 Task: Create a due date automation trigger when advanced on, on the tuesday after a card is due add basic assigned to anyone at 11:00 AM.
Action: Mouse moved to (1102, 83)
Screenshot: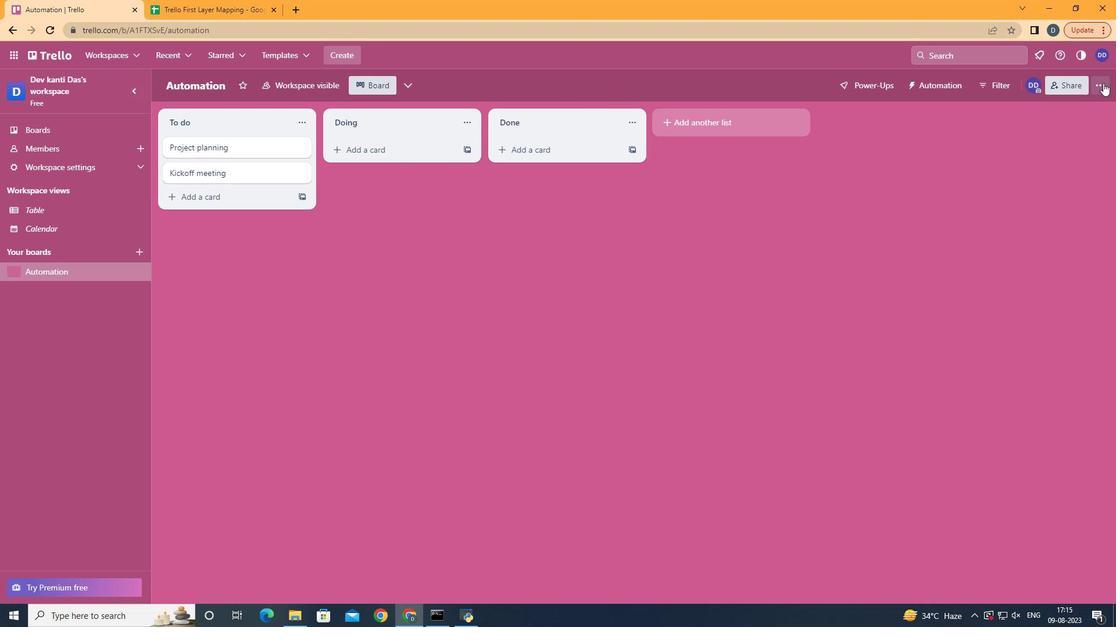 
Action: Mouse pressed left at (1102, 83)
Screenshot: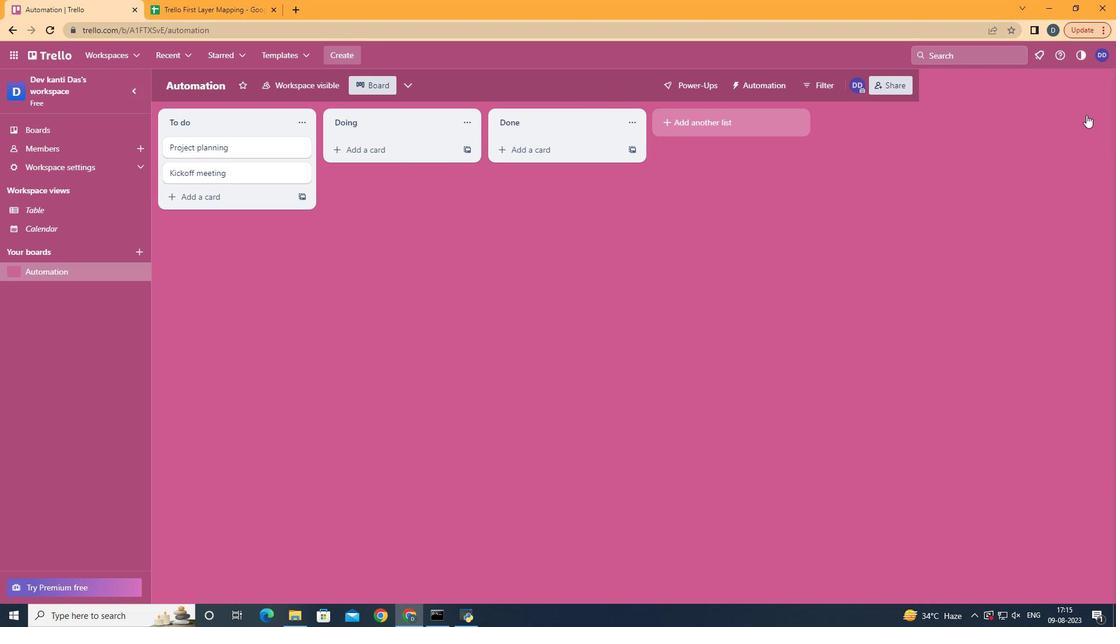 
Action: Mouse moved to (993, 264)
Screenshot: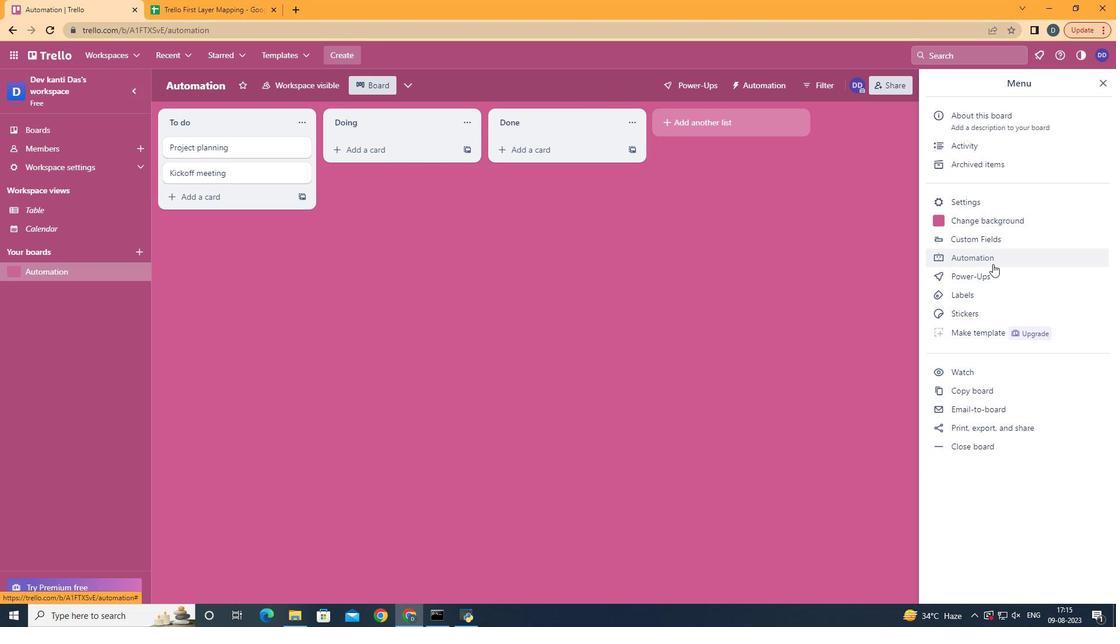 
Action: Mouse pressed left at (993, 264)
Screenshot: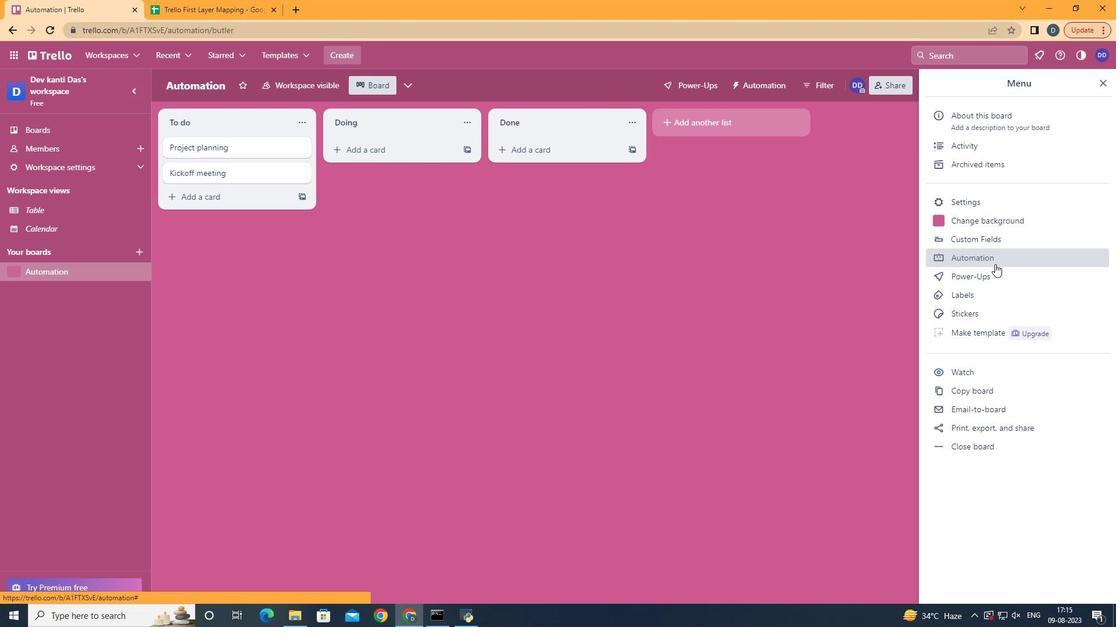 
Action: Mouse moved to (236, 236)
Screenshot: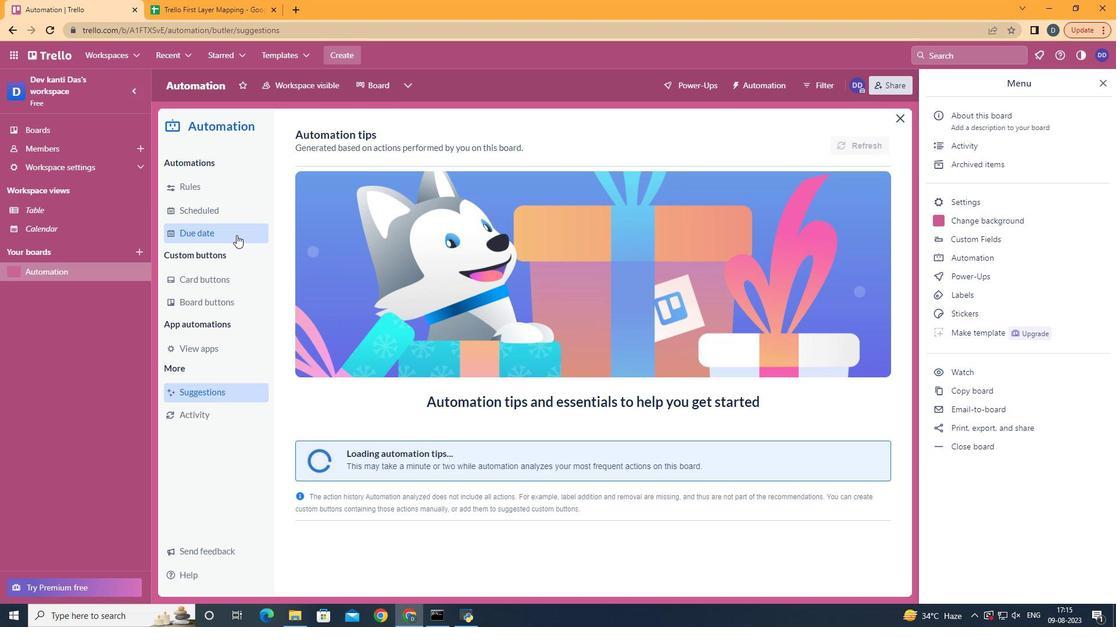 
Action: Mouse pressed left at (236, 236)
Screenshot: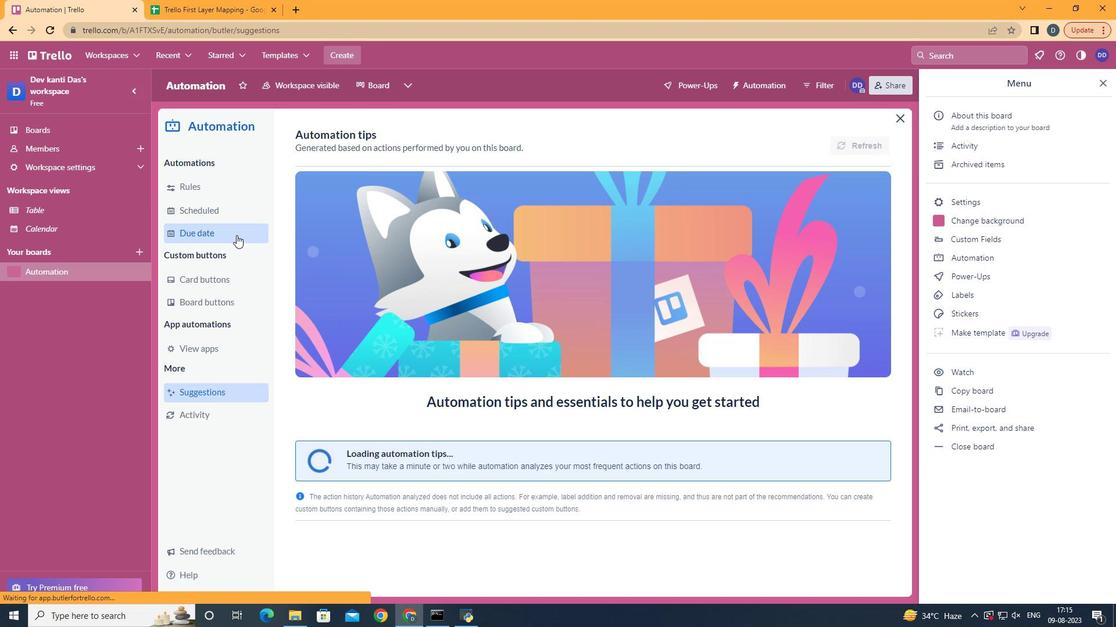 
Action: Mouse moved to (810, 141)
Screenshot: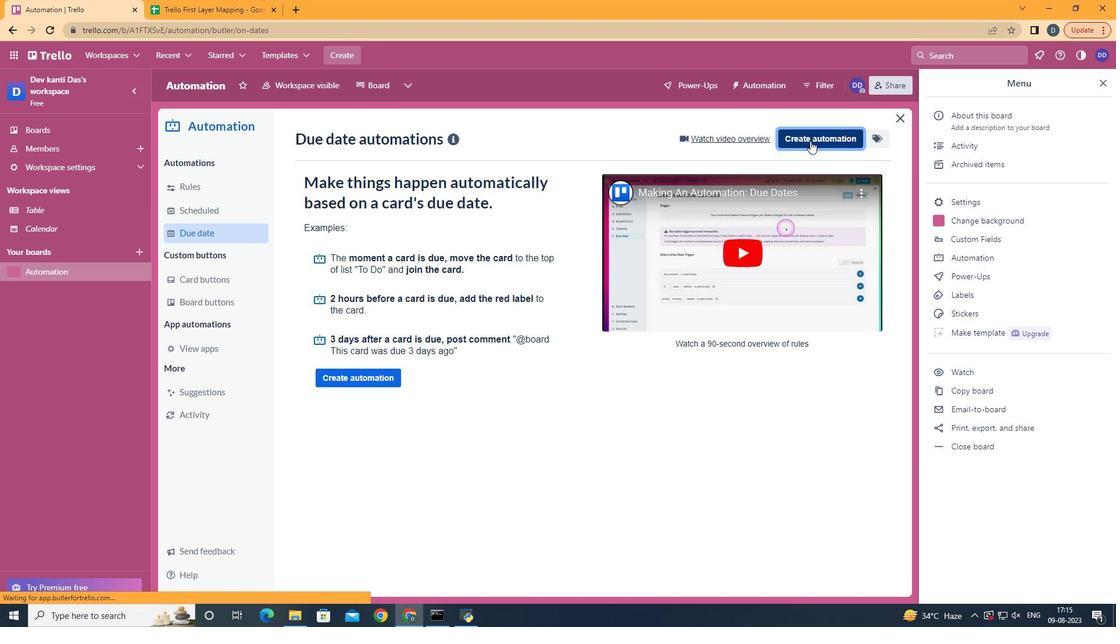 
Action: Mouse pressed left at (810, 141)
Screenshot: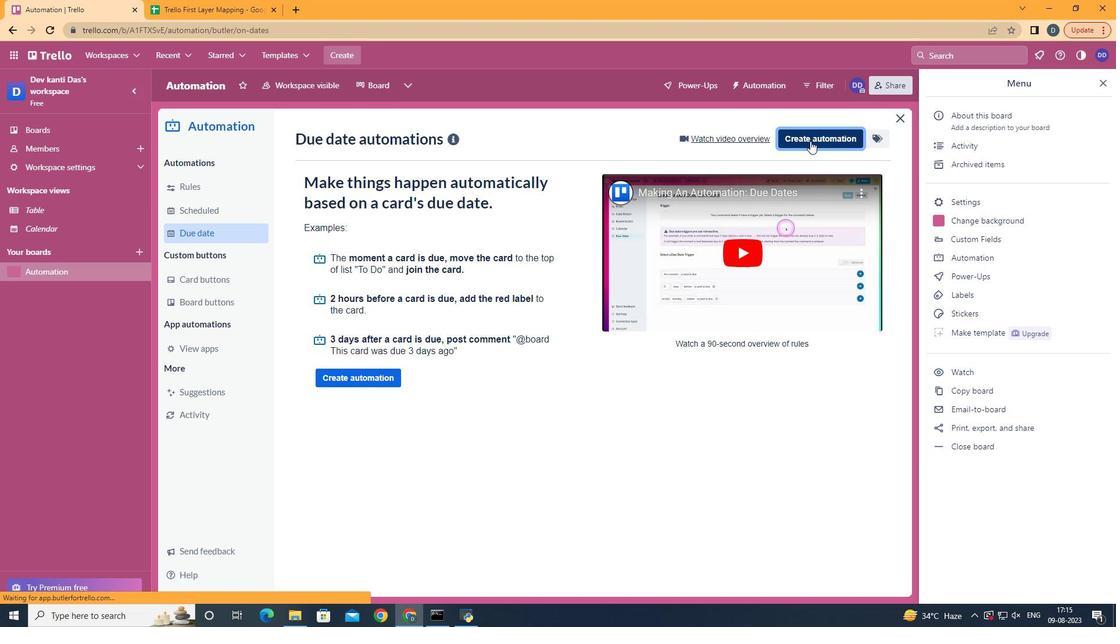 
Action: Mouse moved to (616, 245)
Screenshot: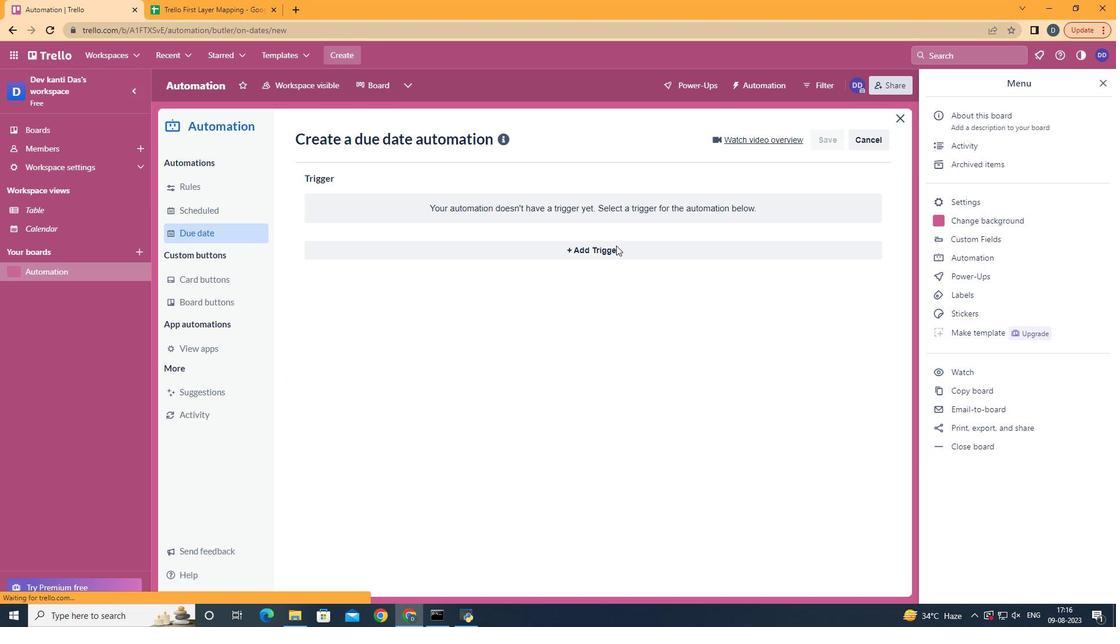 
Action: Mouse pressed left at (616, 245)
Screenshot: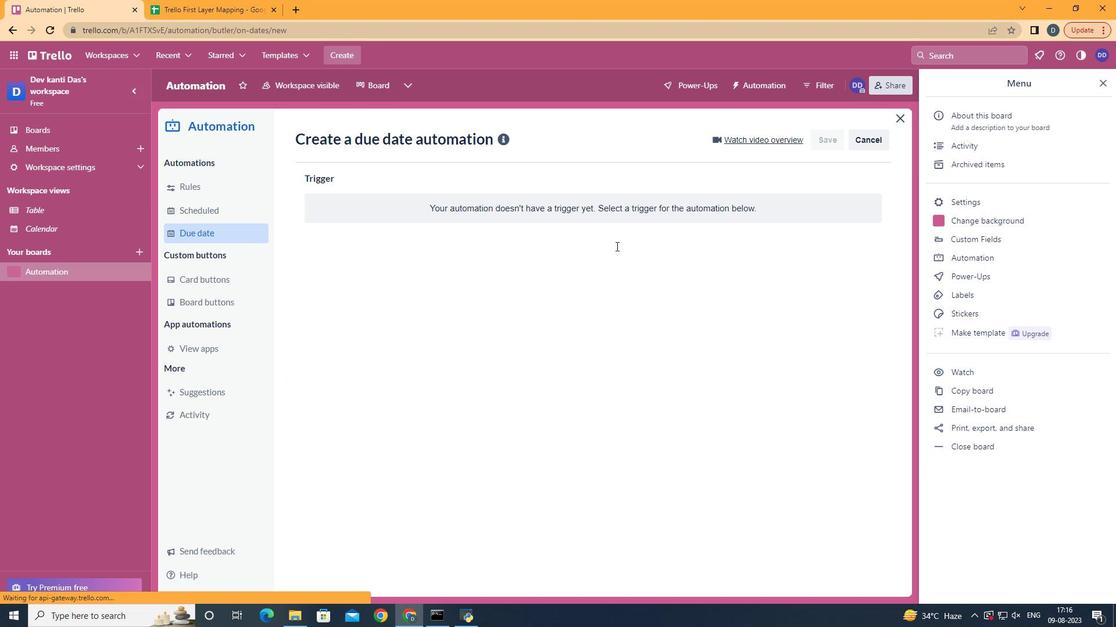 
Action: Mouse moved to (373, 323)
Screenshot: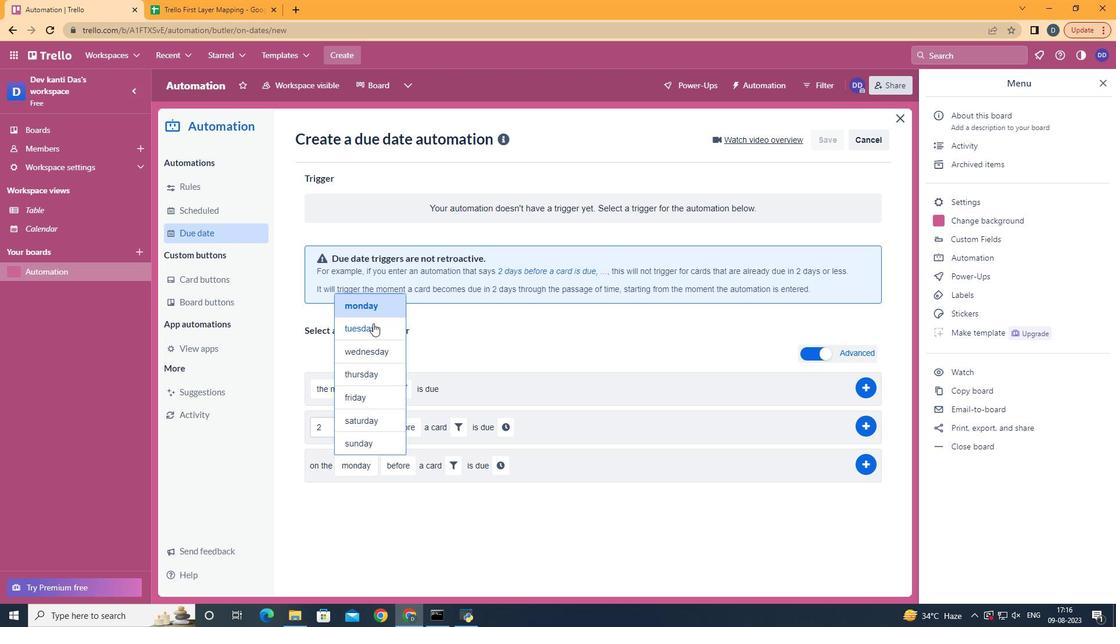 
Action: Mouse pressed left at (373, 323)
Screenshot: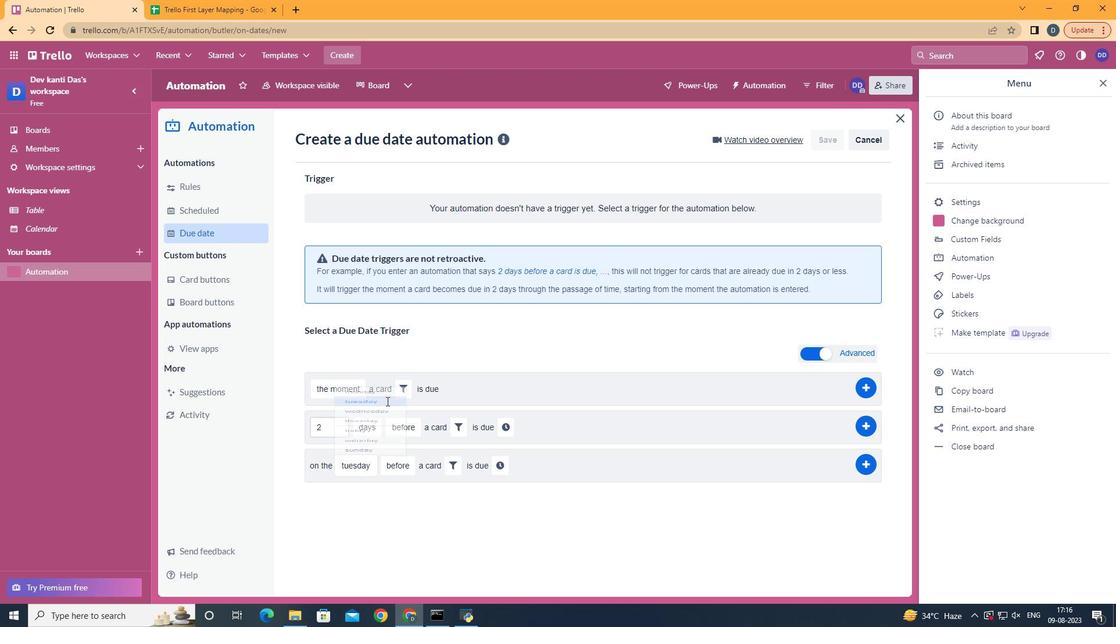 
Action: Mouse moved to (404, 503)
Screenshot: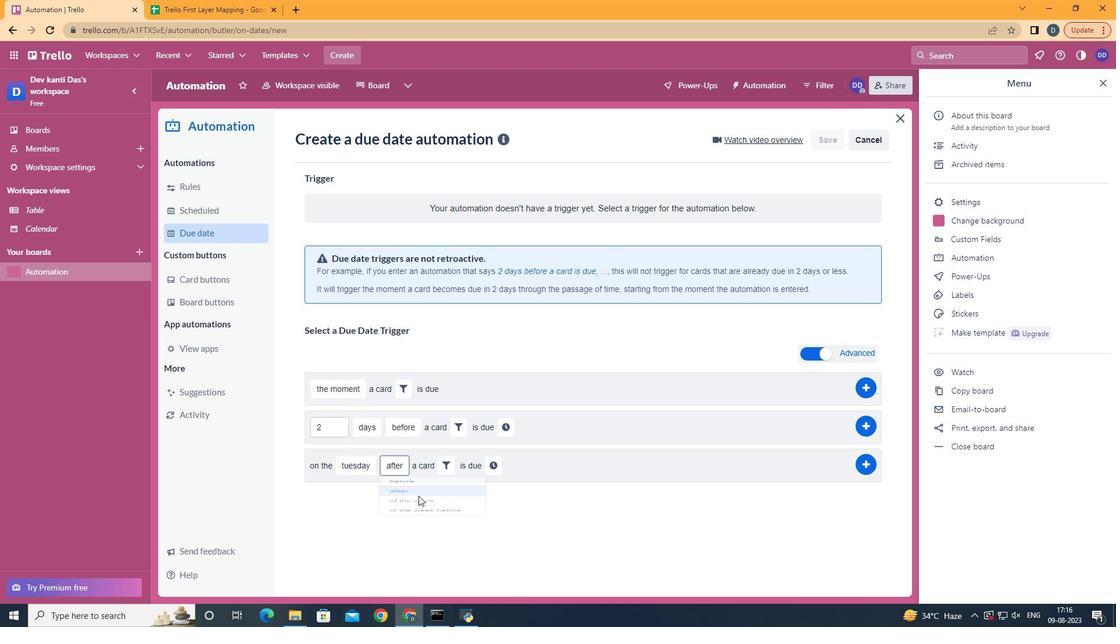 
Action: Mouse pressed left at (404, 503)
Screenshot: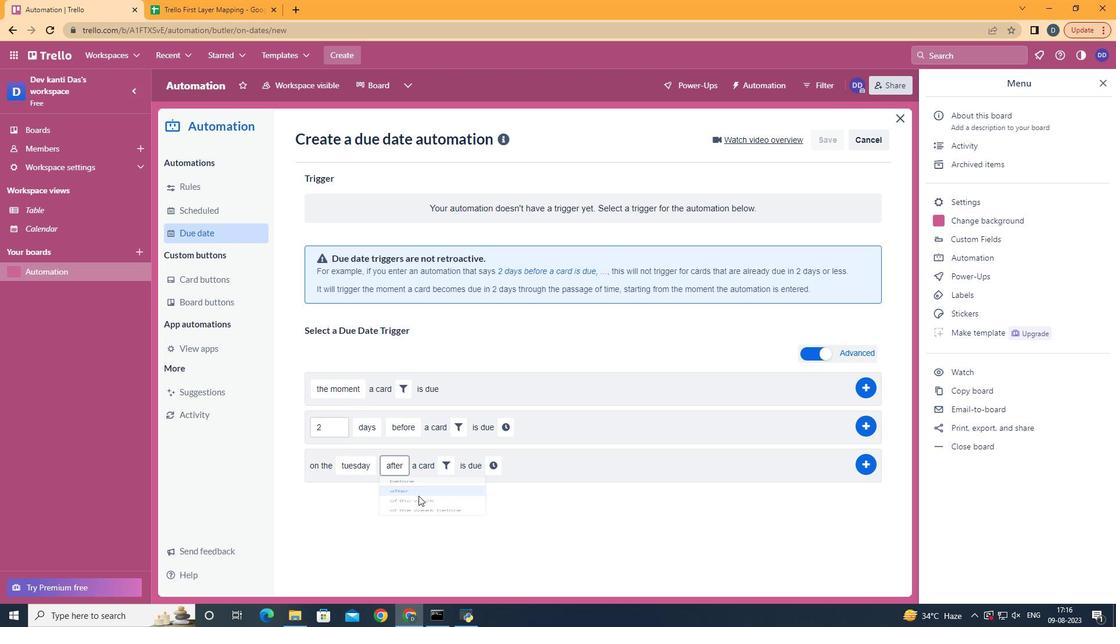 
Action: Mouse moved to (447, 471)
Screenshot: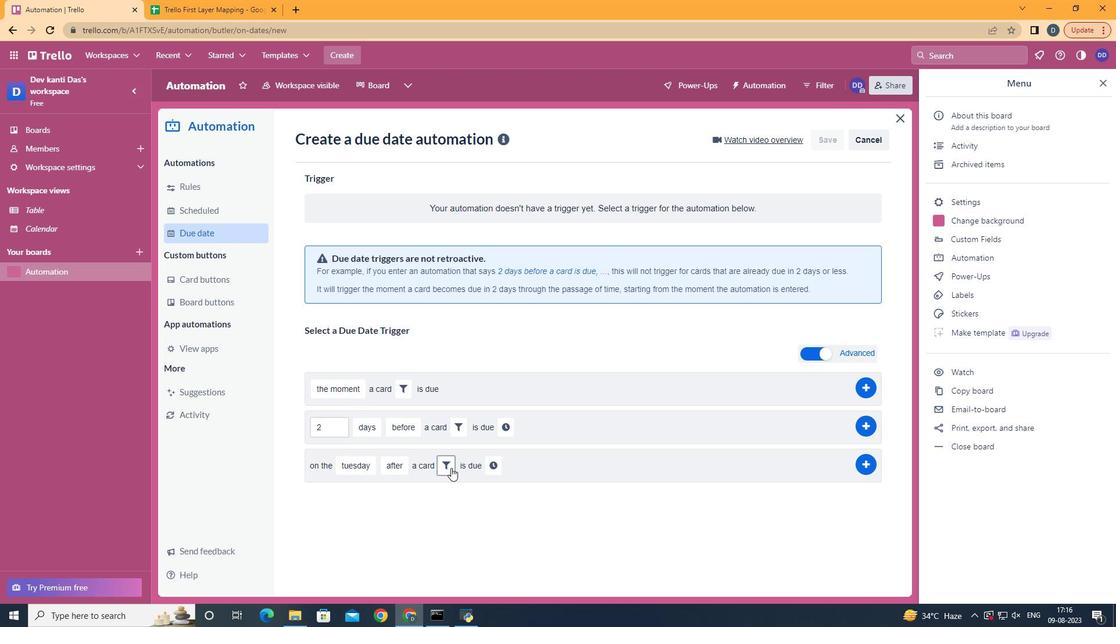 
Action: Mouse pressed left at (447, 471)
Screenshot: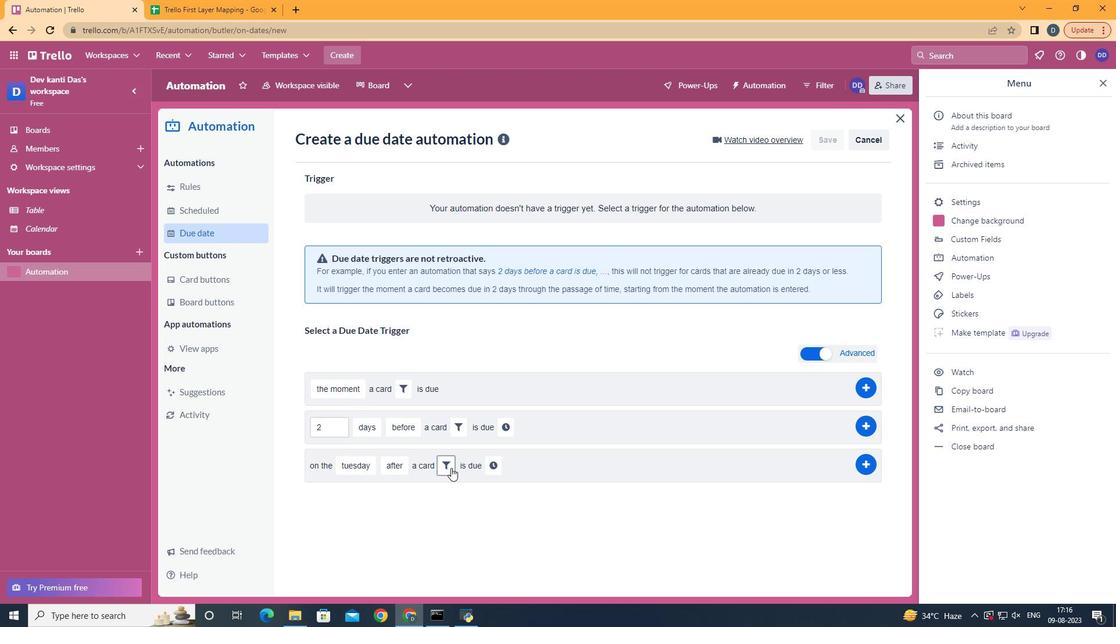 
Action: Mouse moved to (497, 530)
Screenshot: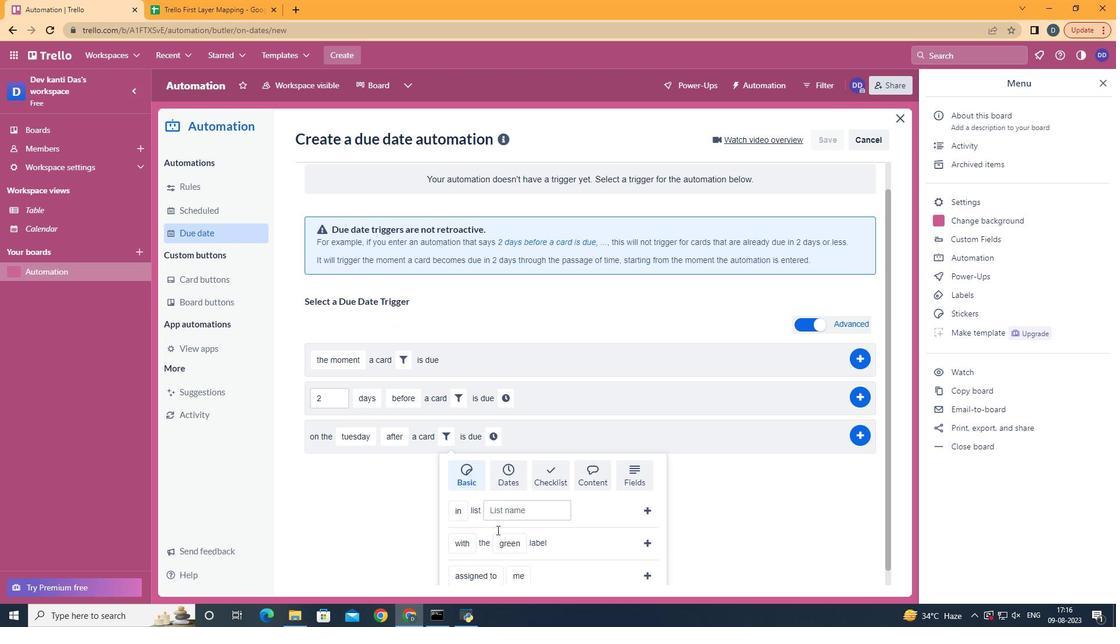 
Action: Mouse scrolled (497, 530) with delta (0, 0)
Screenshot: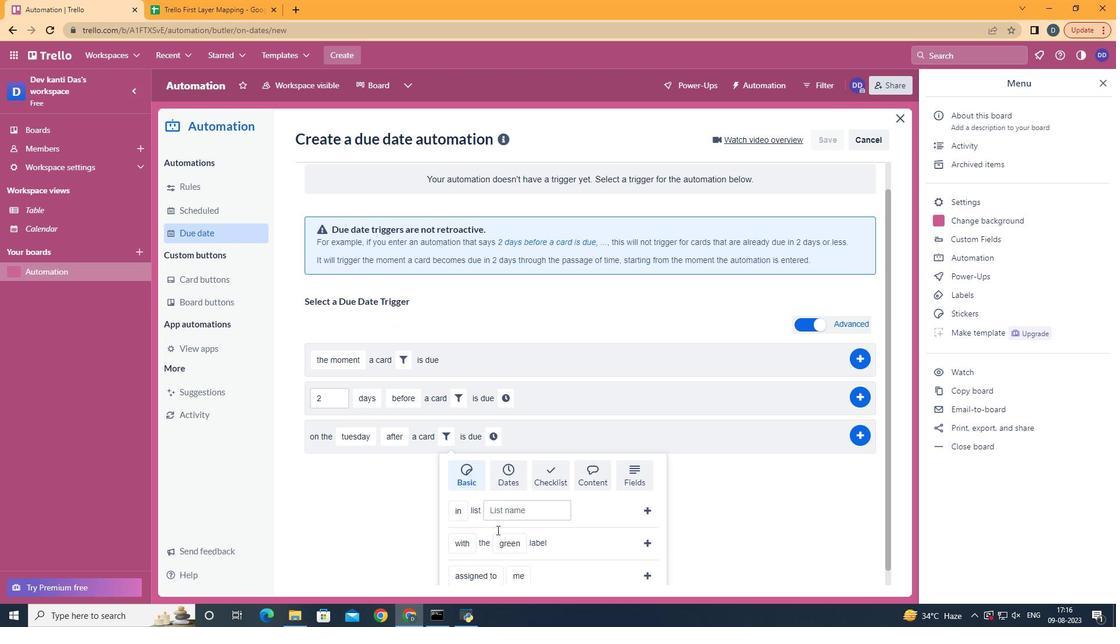 
Action: Mouse scrolled (497, 530) with delta (0, 0)
Screenshot: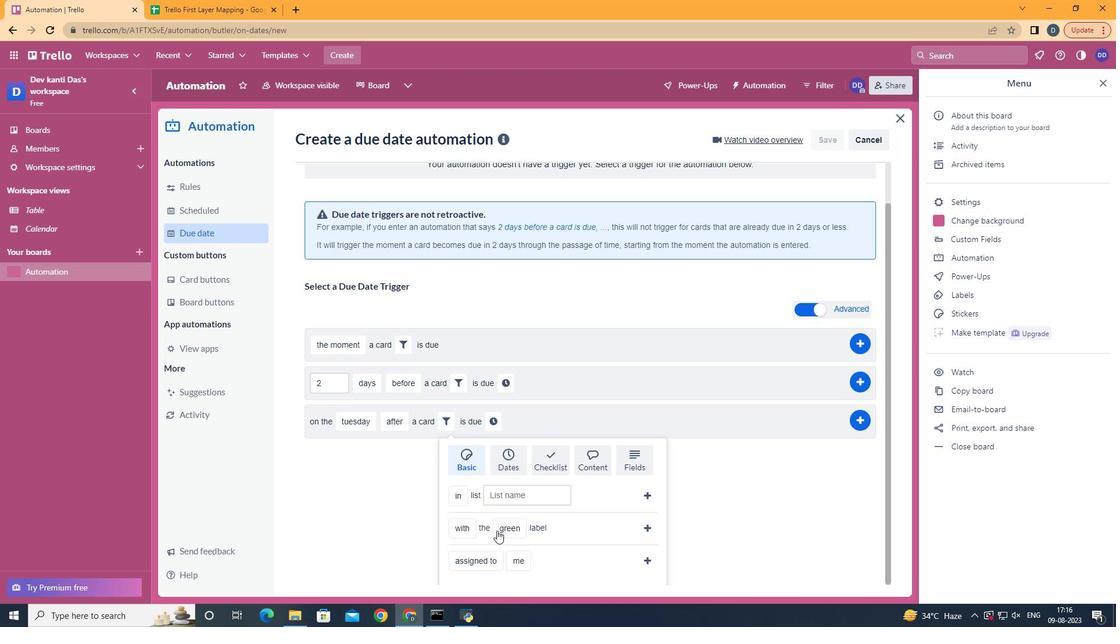 
Action: Mouse scrolled (497, 530) with delta (0, 0)
Screenshot: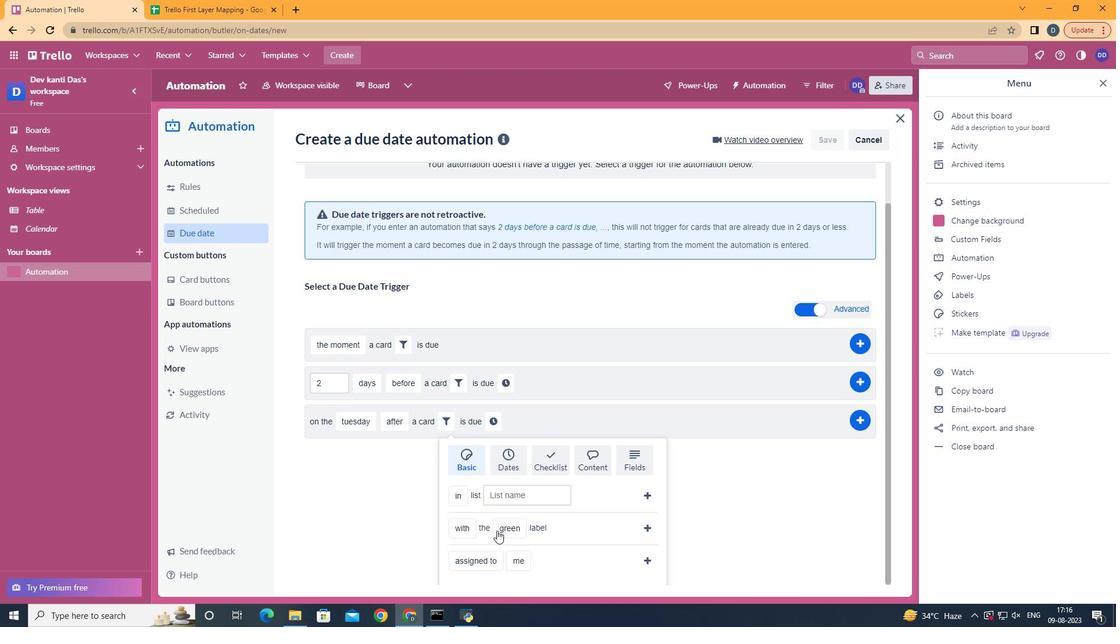 
Action: Mouse scrolled (497, 530) with delta (0, 0)
Screenshot: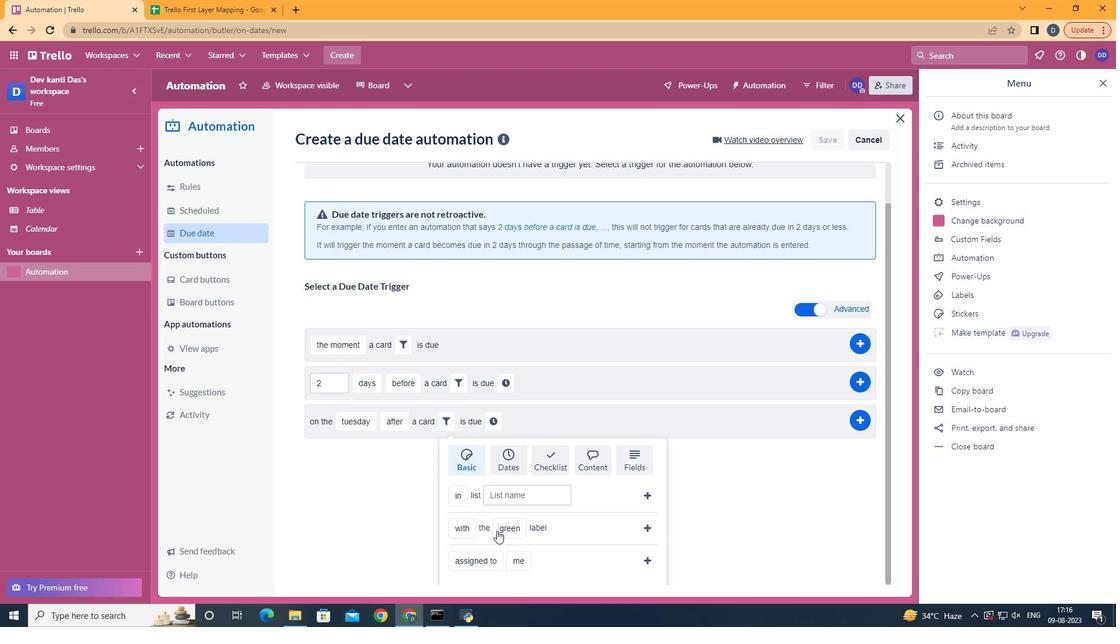 
Action: Mouse moved to (543, 519)
Screenshot: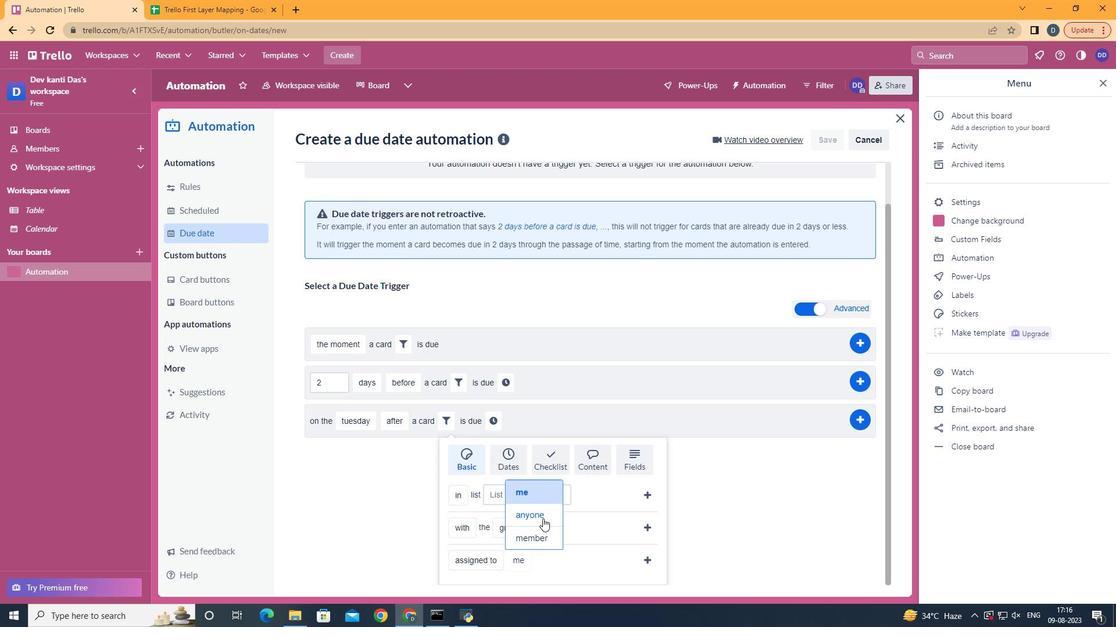
Action: Mouse pressed left at (543, 519)
Screenshot: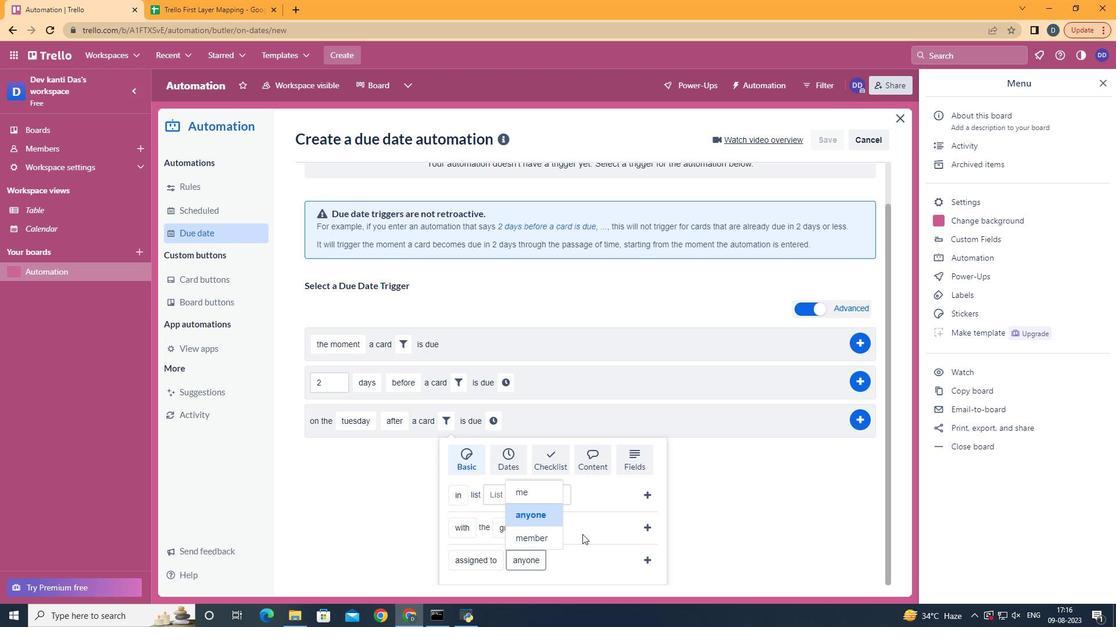 
Action: Mouse moved to (646, 562)
Screenshot: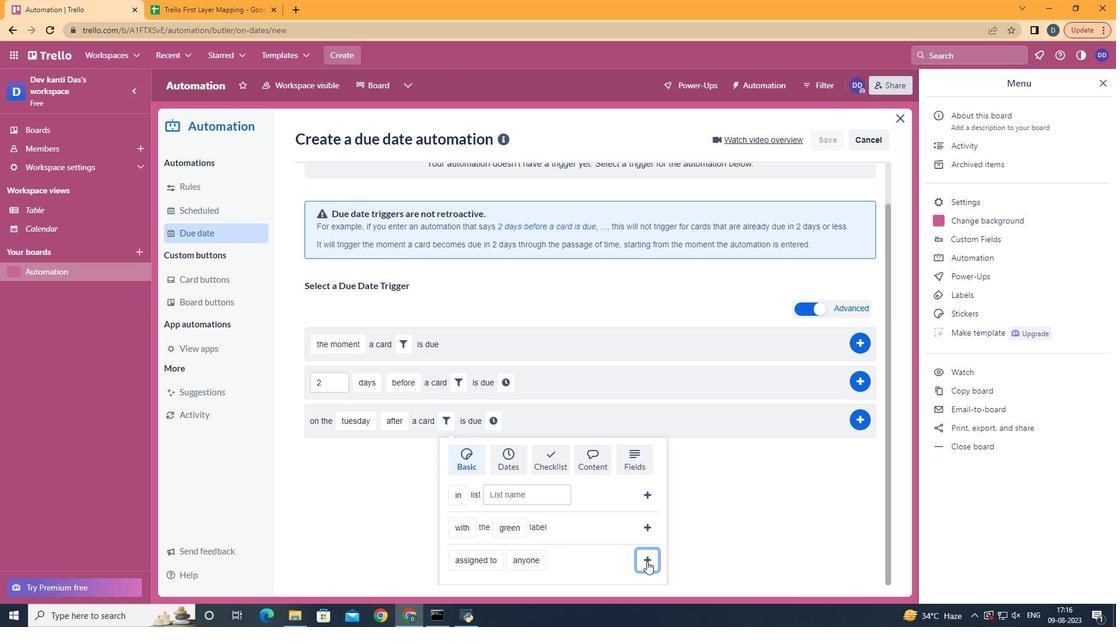 
Action: Mouse pressed left at (646, 562)
Screenshot: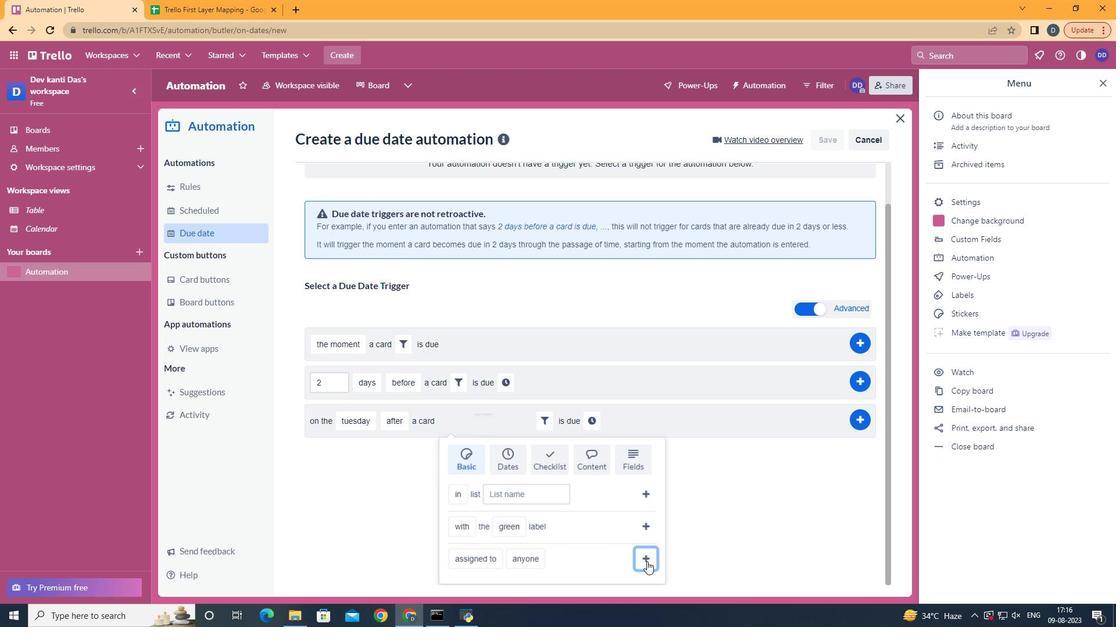 
Action: Mouse moved to (588, 466)
Screenshot: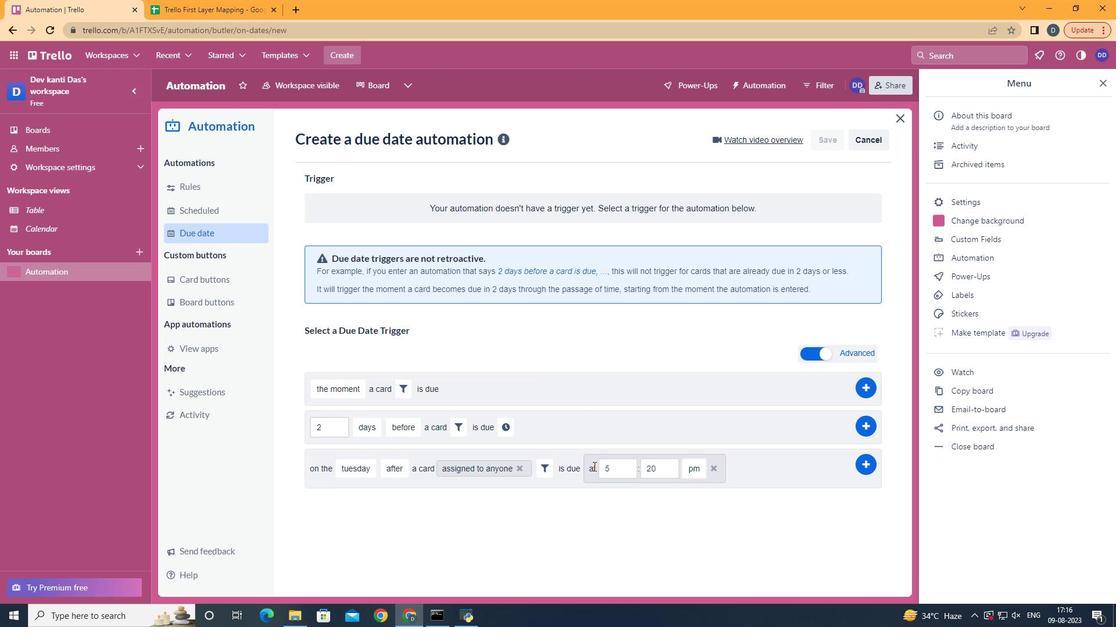 
Action: Mouse pressed left at (588, 466)
Screenshot: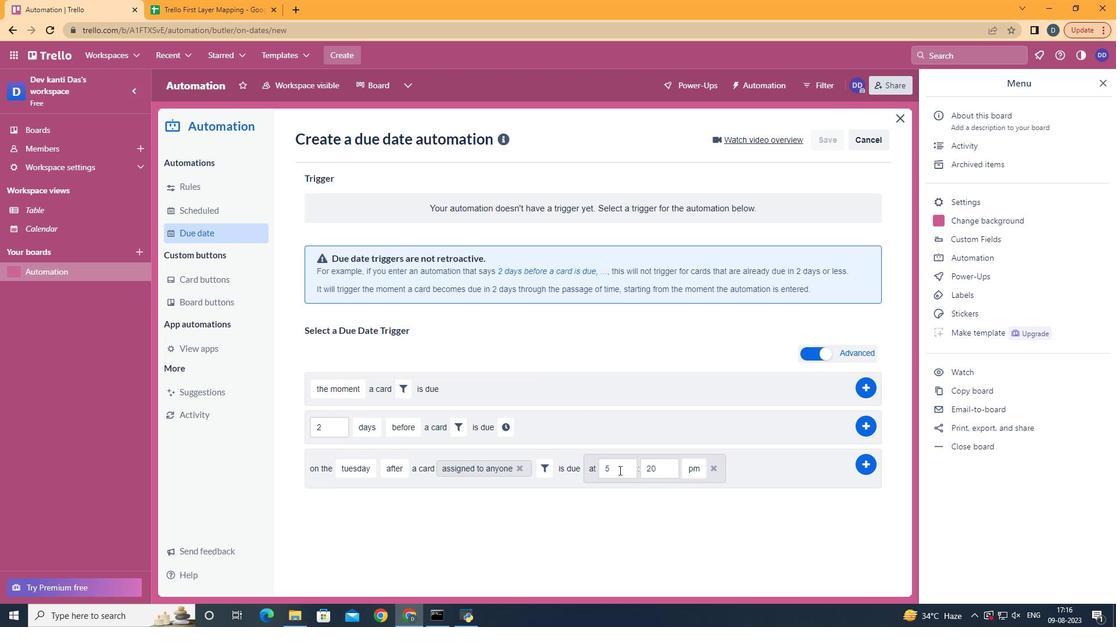 
Action: Mouse moved to (619, 470)
Screenshot: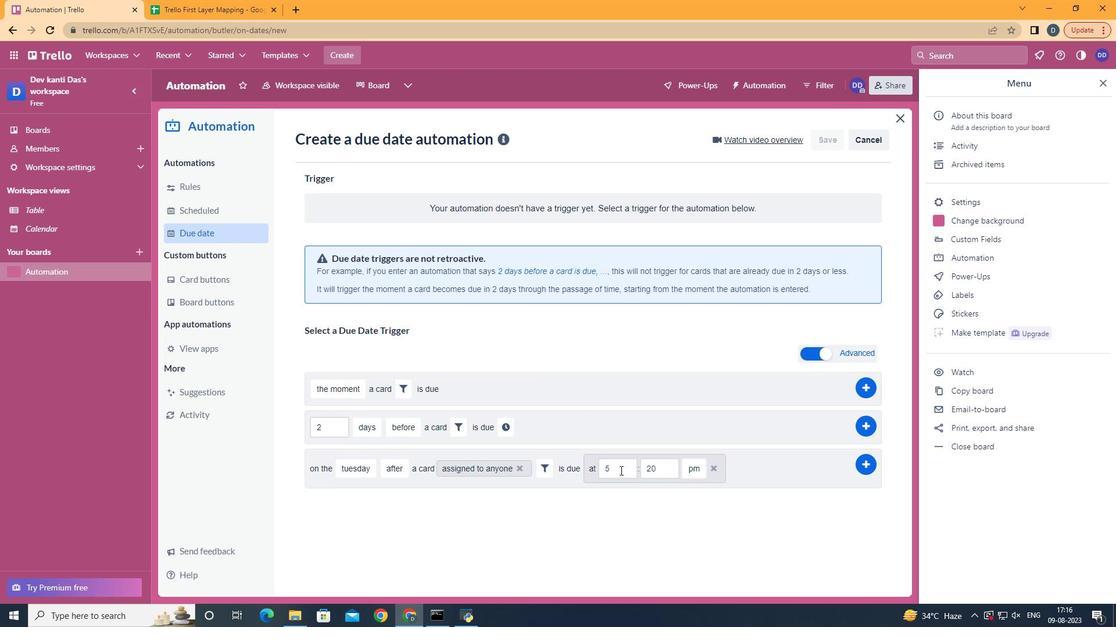 
Action: Mouse pressed left at (619, 470)
Screenshot: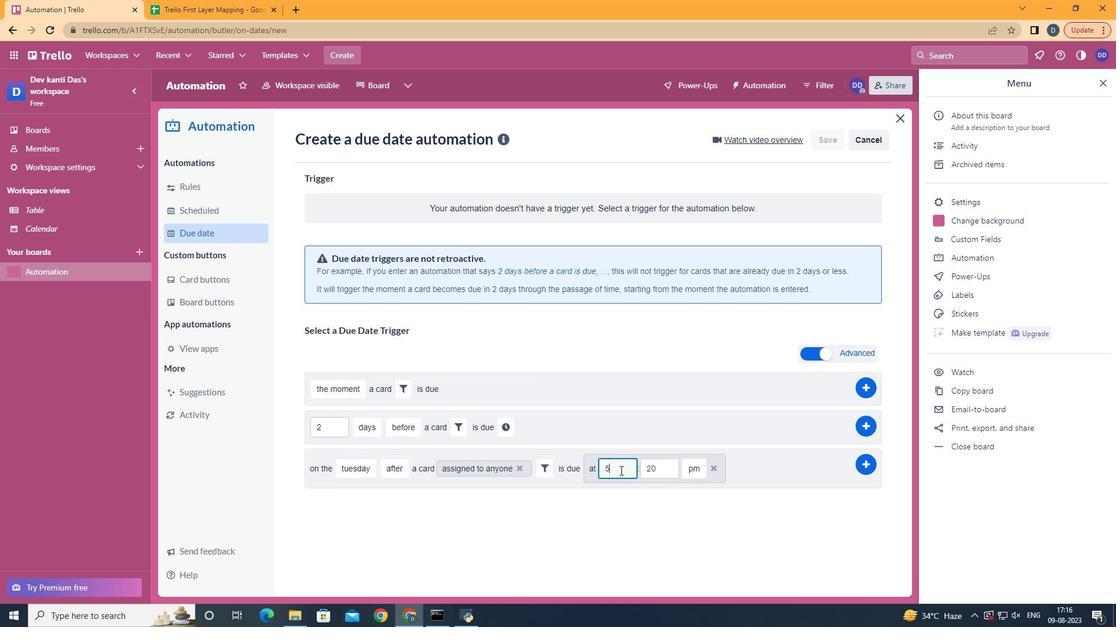 
Action: Mouse moved to (647, 463)
Screenshot: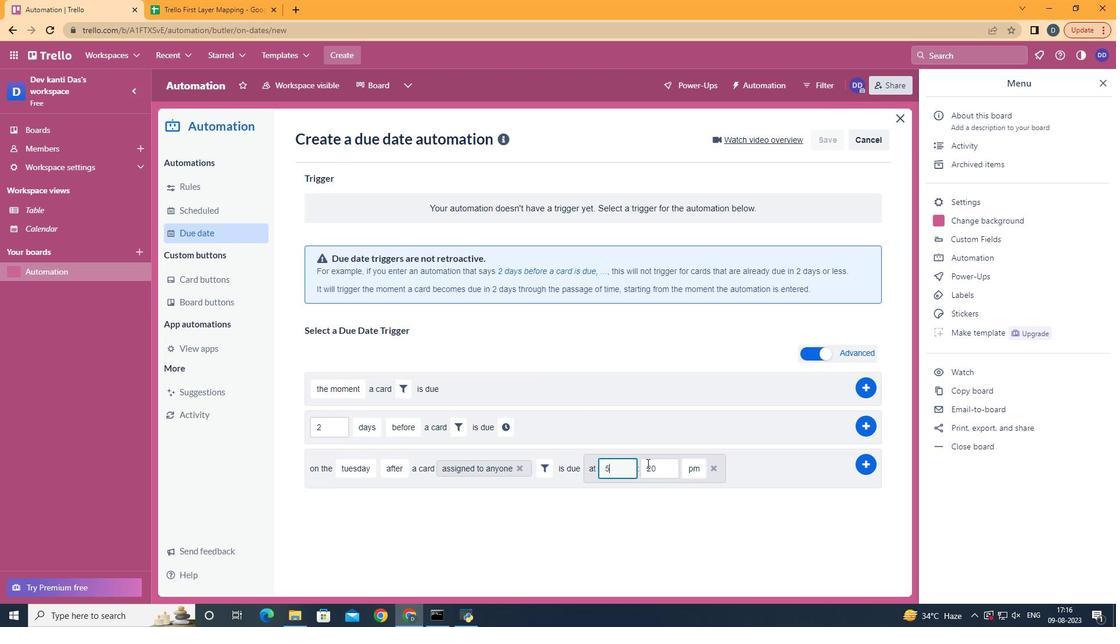 
Action: Key pressed <Key.backspace>11
Screenshot: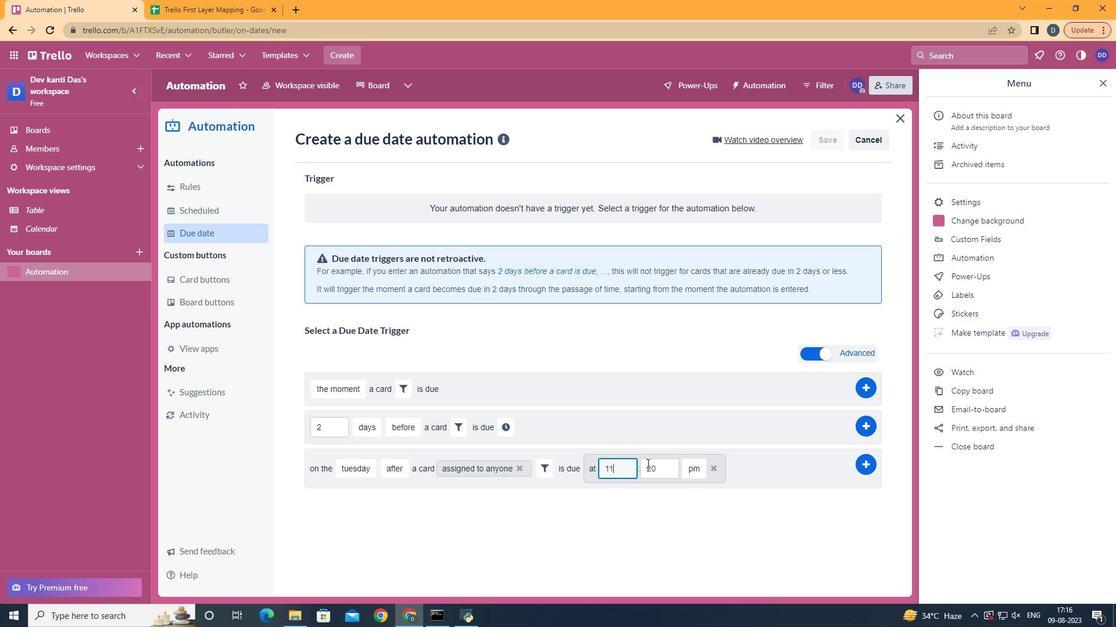
Action: Mouse moved to (671, 467)
Screenshot: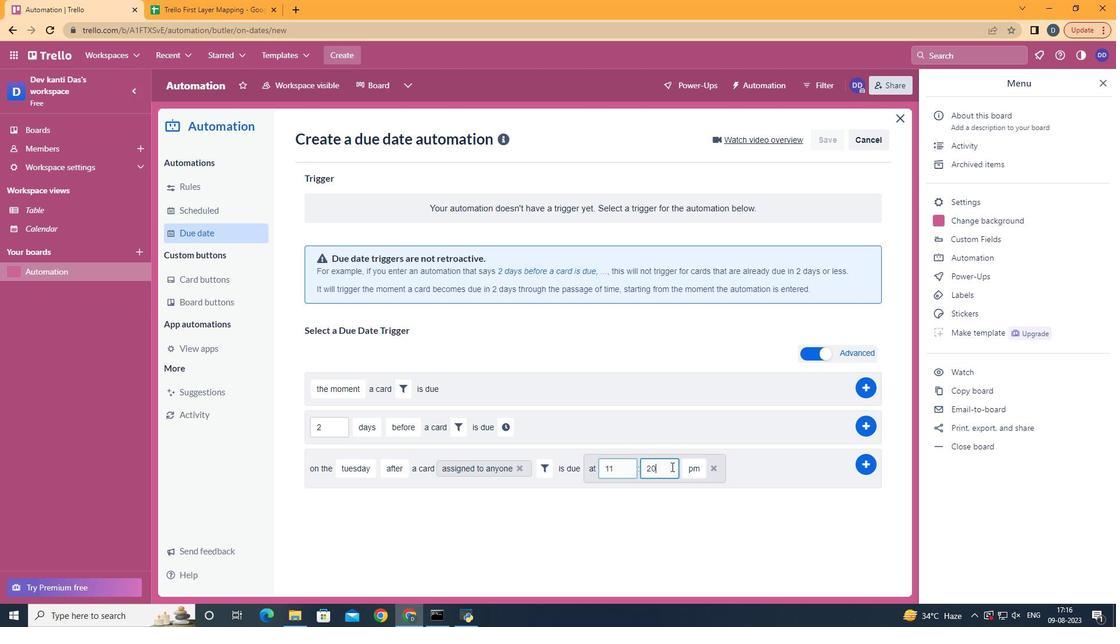 
Action: Mouse pressed left at (671, 467)
Screenshot: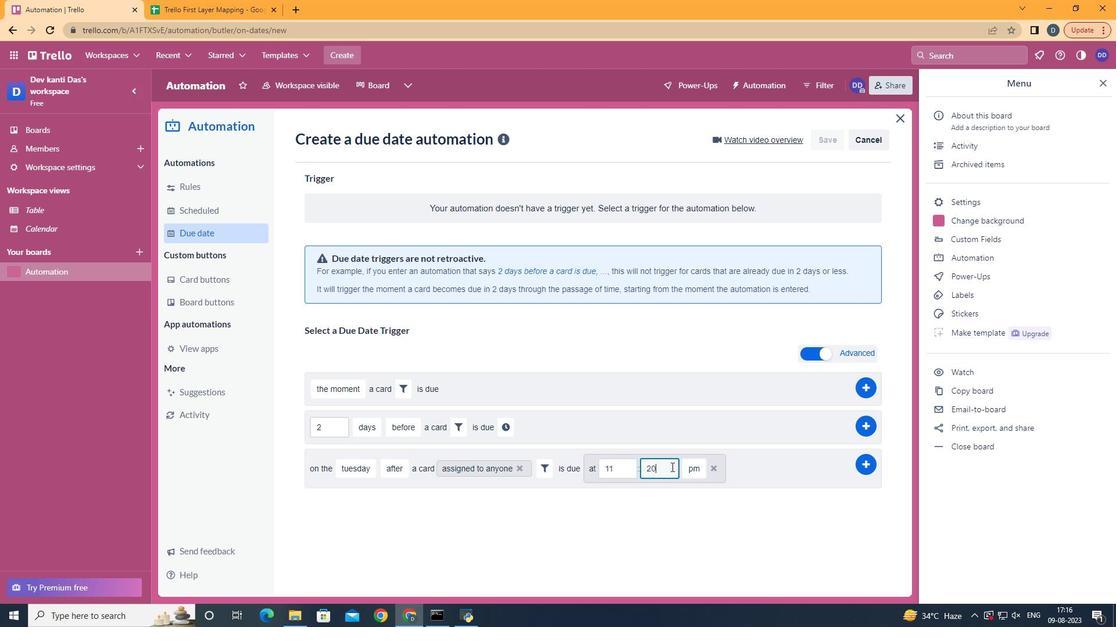 
Action: Key pressed <Key.backspace><Key.backspace>00
Screenshot: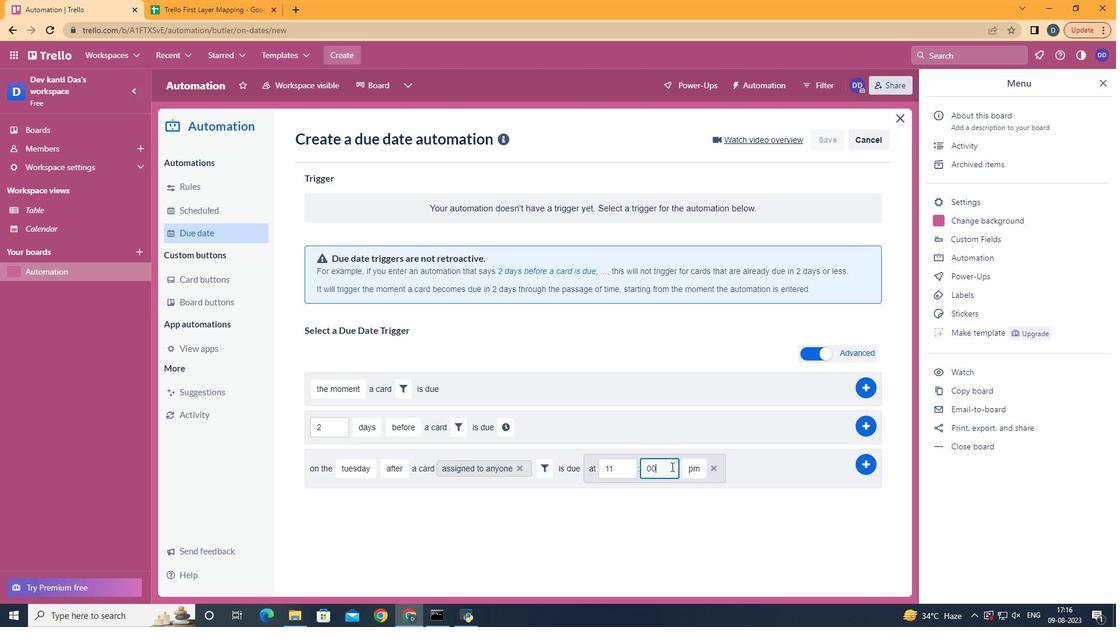 
Action: Mouse moved to (698, 487)
Screenshot: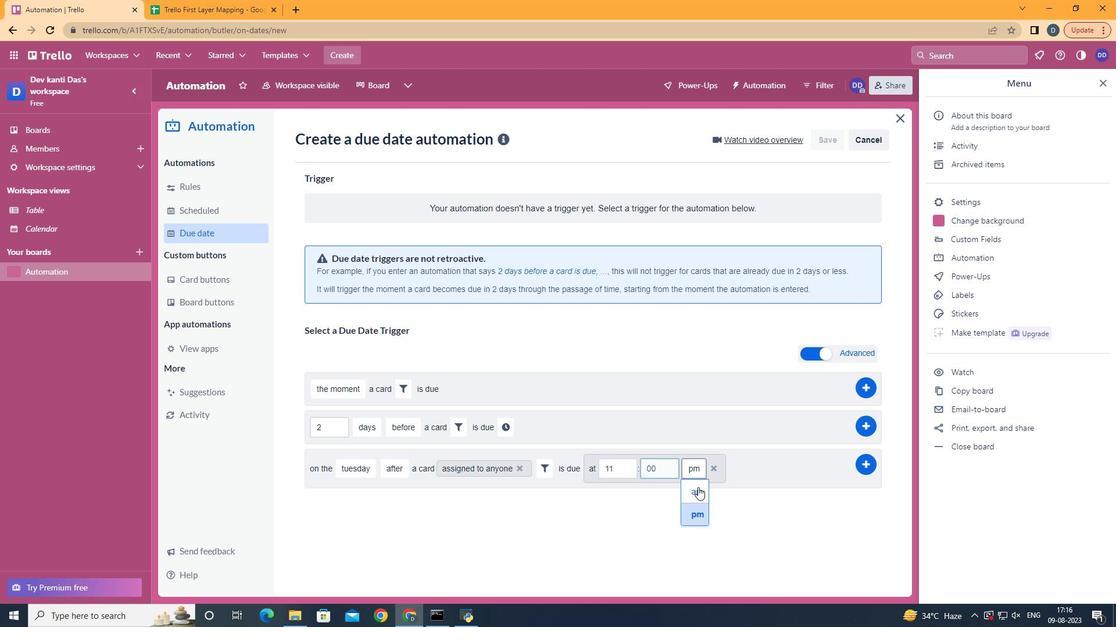 
Action: Mouse pressed left at (698, 487)
Screenshot: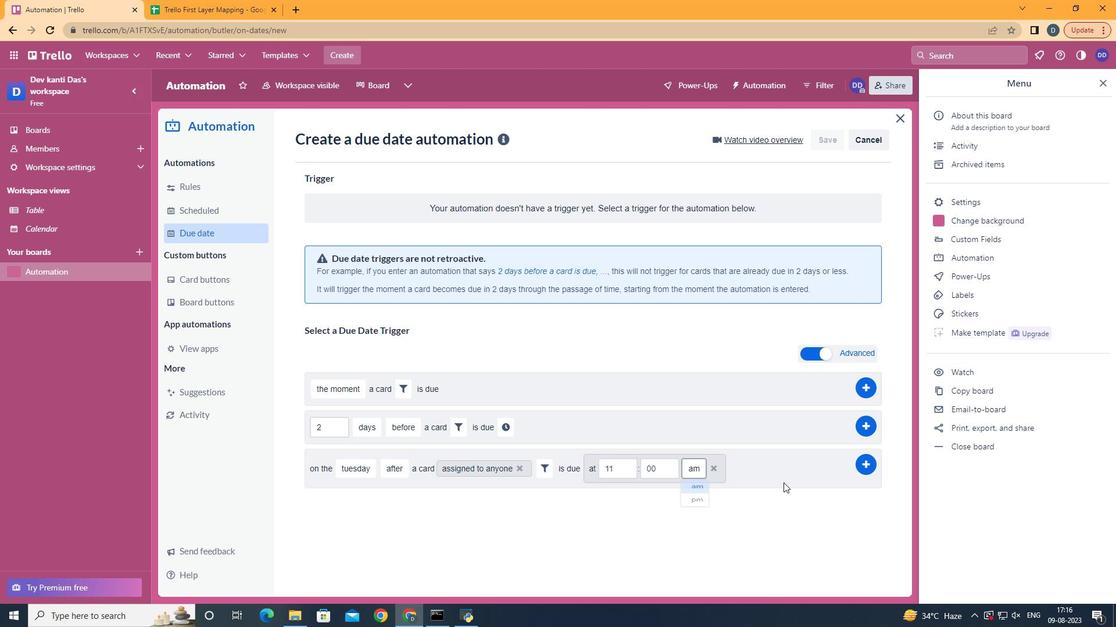 
Action: Mouse moved to (856, 470)
Screenshot: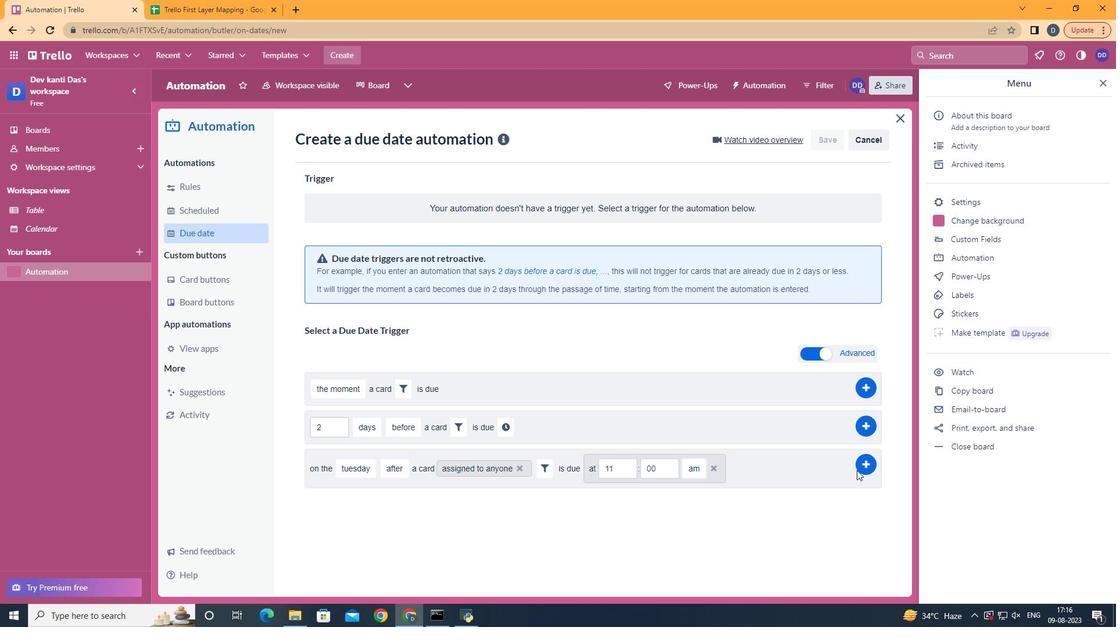 
Action: Mouse pressed left at (856, 470)
Screenshot: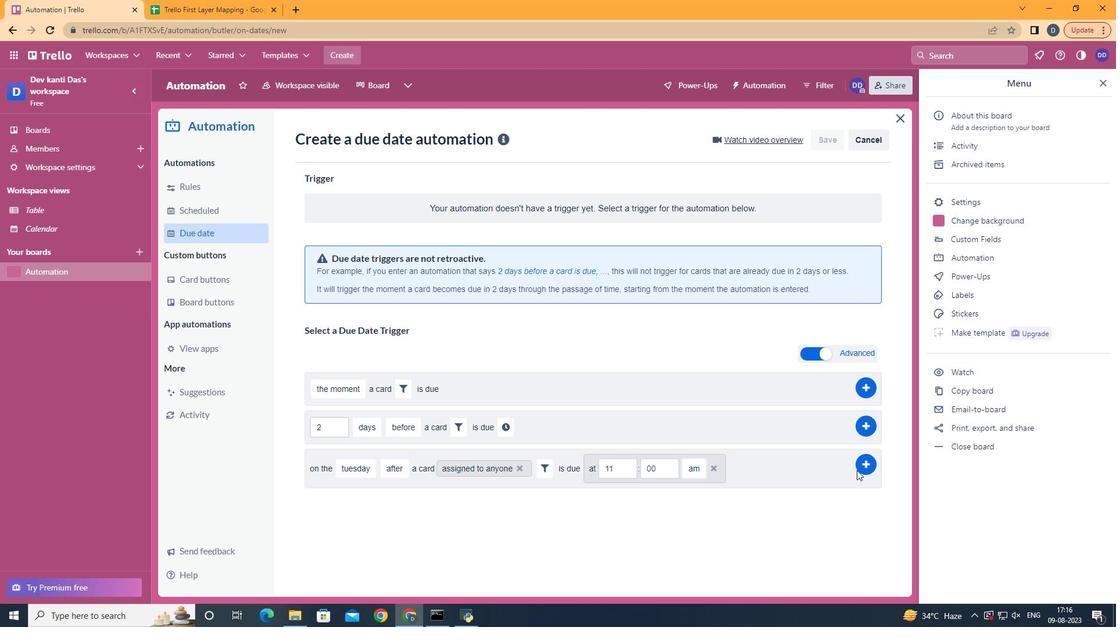 
Action: Mouse moved to (861, 461)
Screenshot: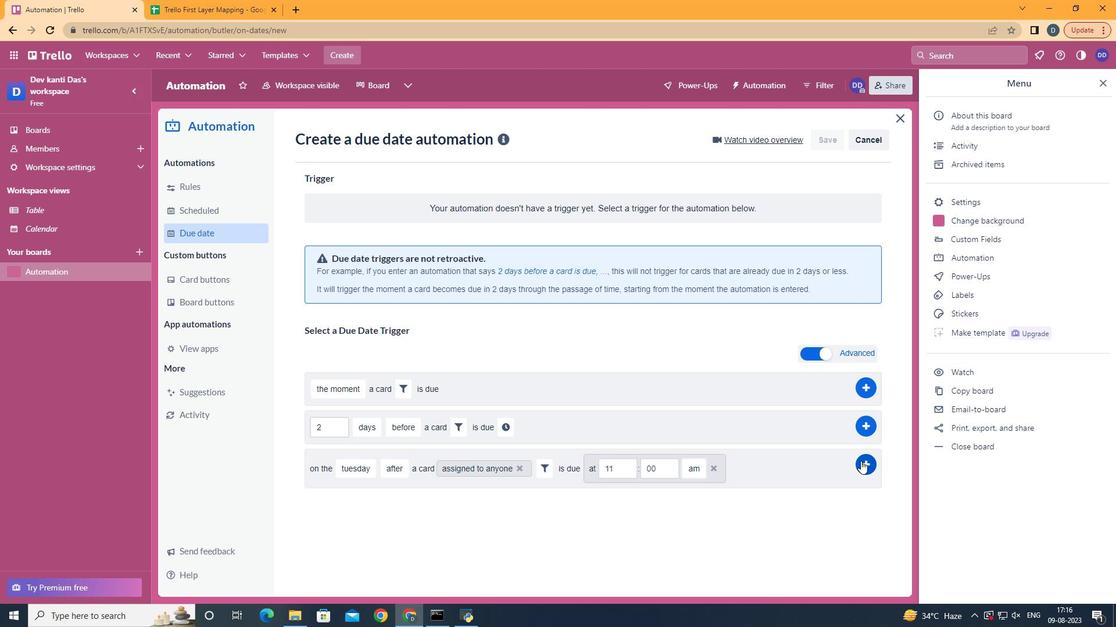 
Action: Mouse pressed left at (861, 461)
Screenshot: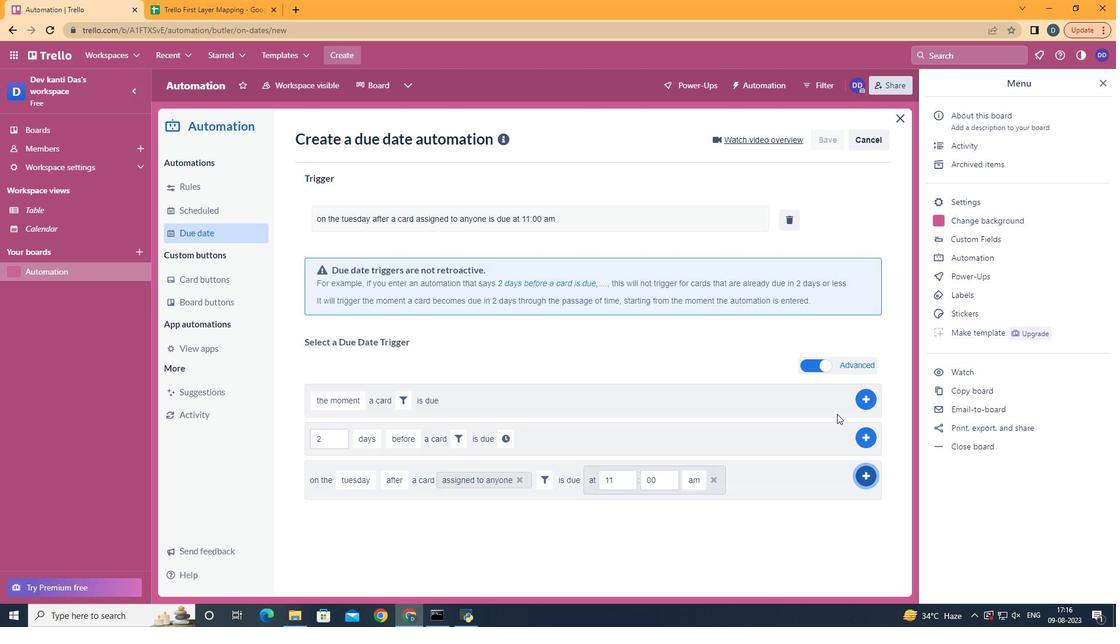 
Action: Mouse moved to (612, 269)
Screenshot: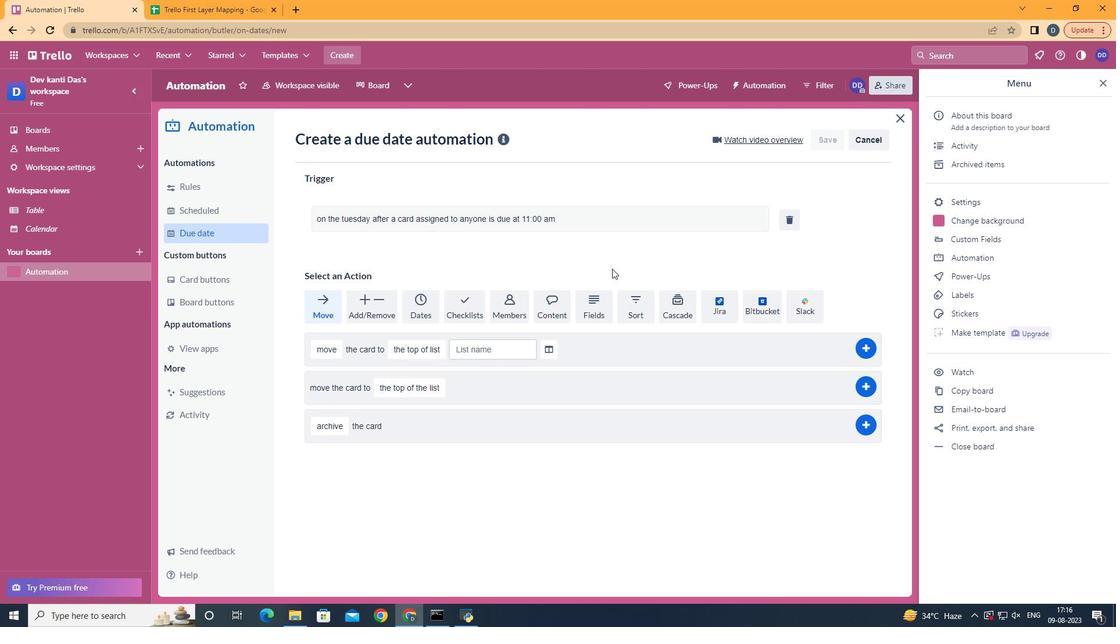 
